 Task: Add Lucky Spoon Bakery Gluten Free Chocolate Chip Cookies to the cart.
Action: Mouse moved to (745, 252)
Screenshot: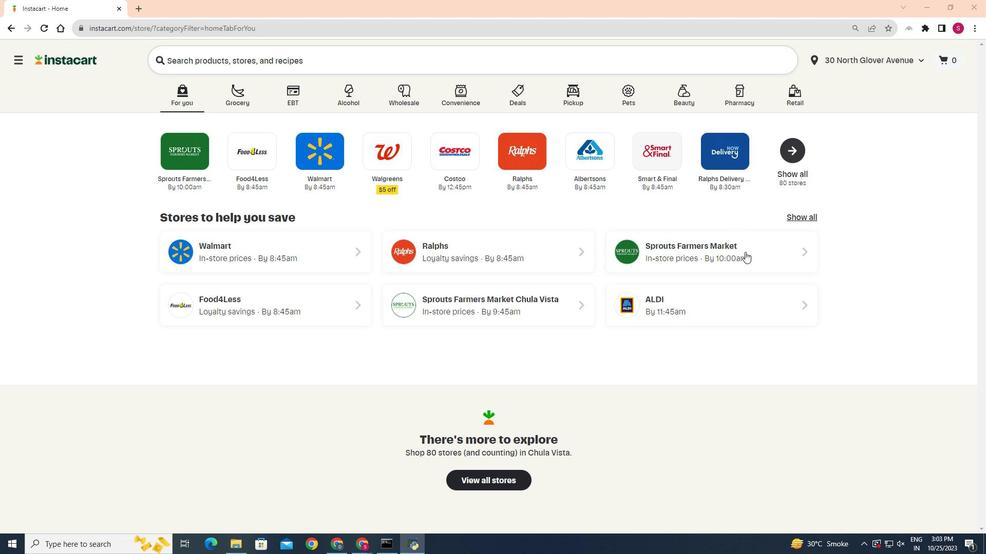 
Action: Mouse pressed left at (745, 252)
Screenshot: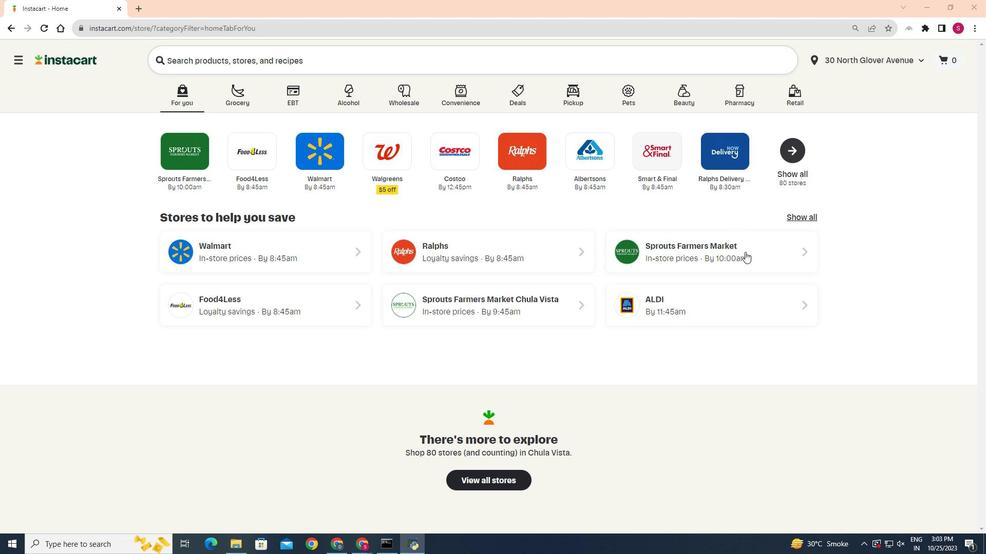 
Action: Mouse moved to (22, 445)
Screenshot: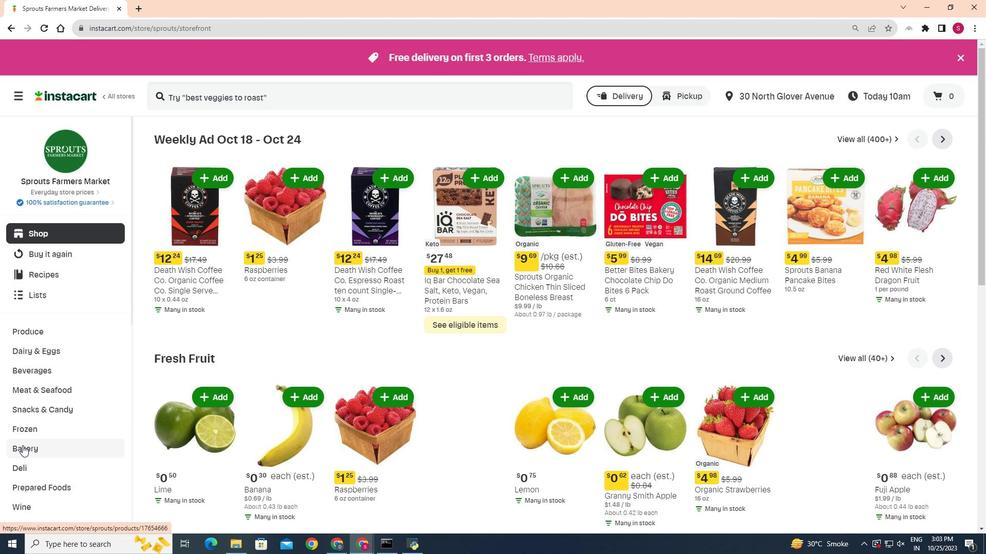 
Action: Mouse pressed left at (22, 445)
Screenshot: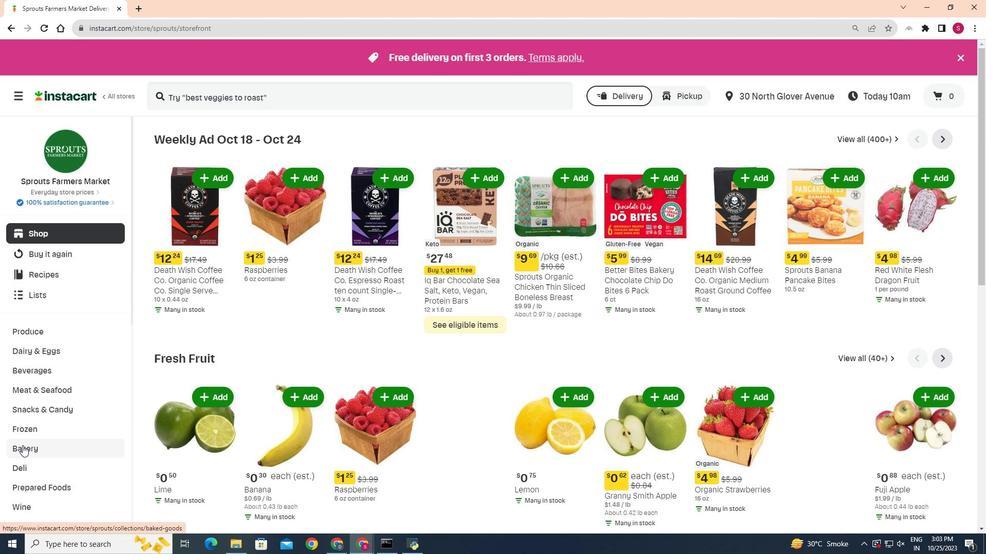 
Action: Mouse moved to (342, 165)
Screenshot: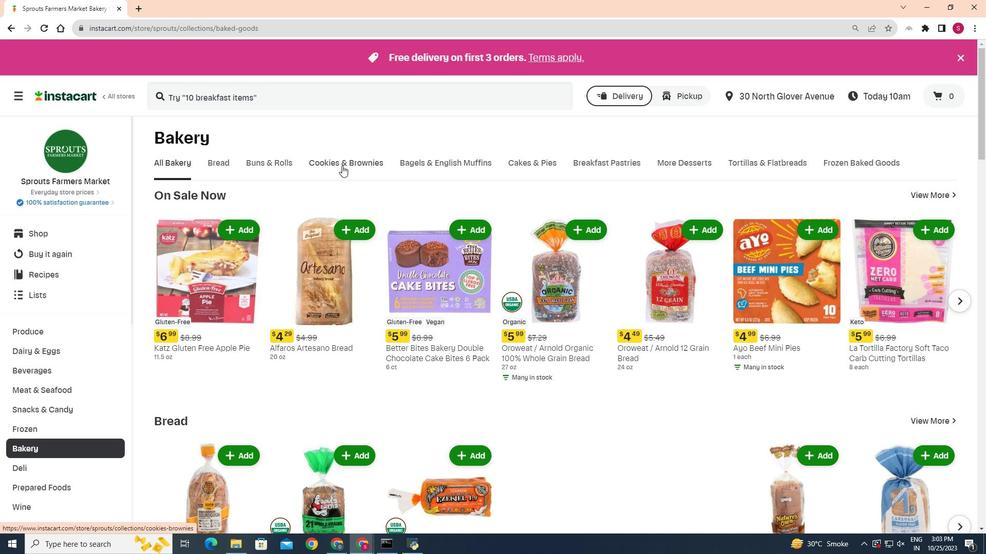 
Action: Mouse pressed left at (342, 165)
Screenshot: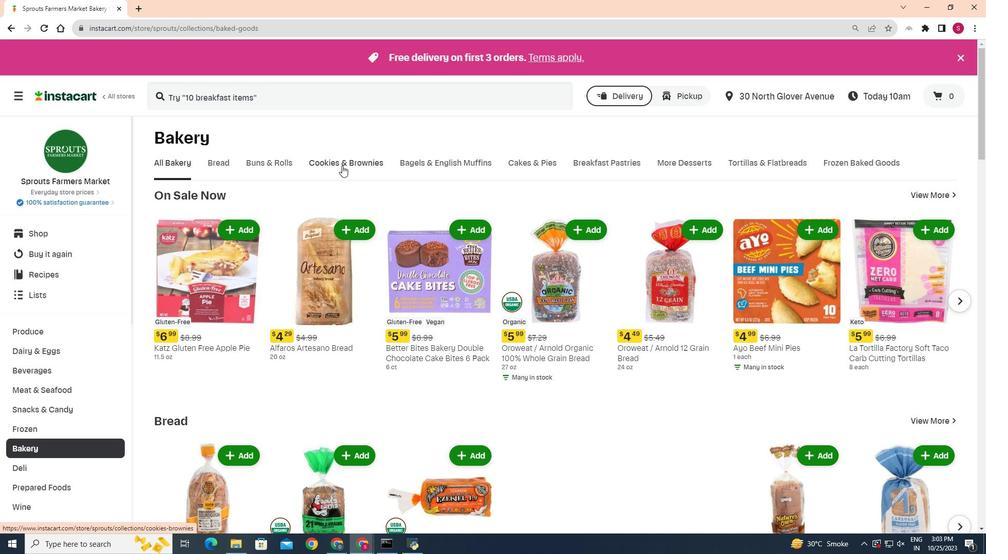 
Action: Mouse moved to (238, 208)
Screenshot: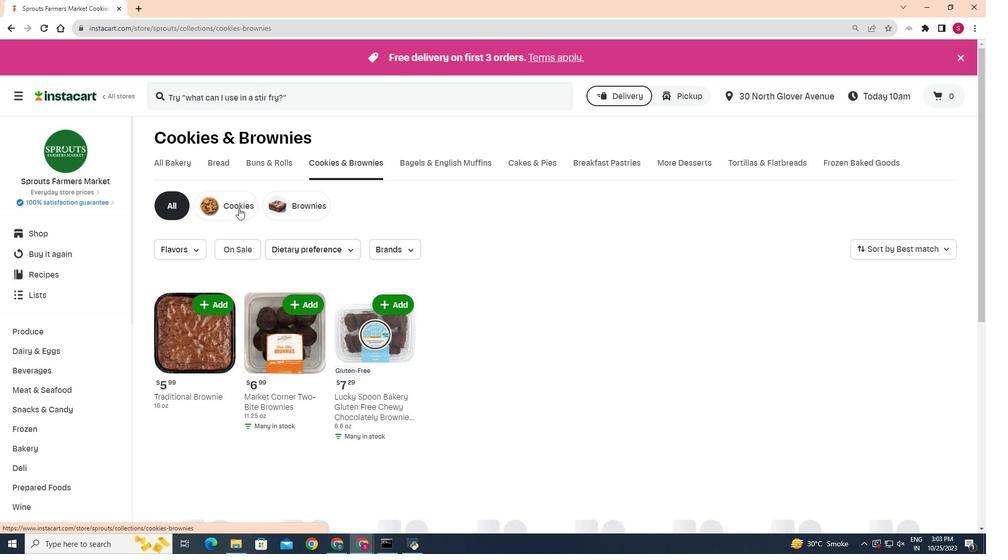 
Action: Mouse pressed left at (238, 208)
Screenshot: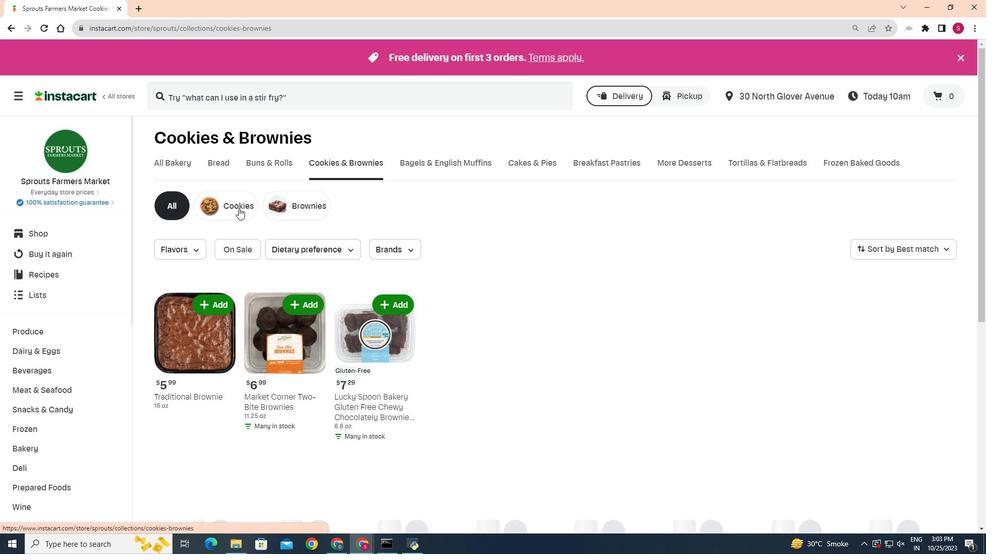 
Action: Mouse moved to (796, 317)
Screenshot: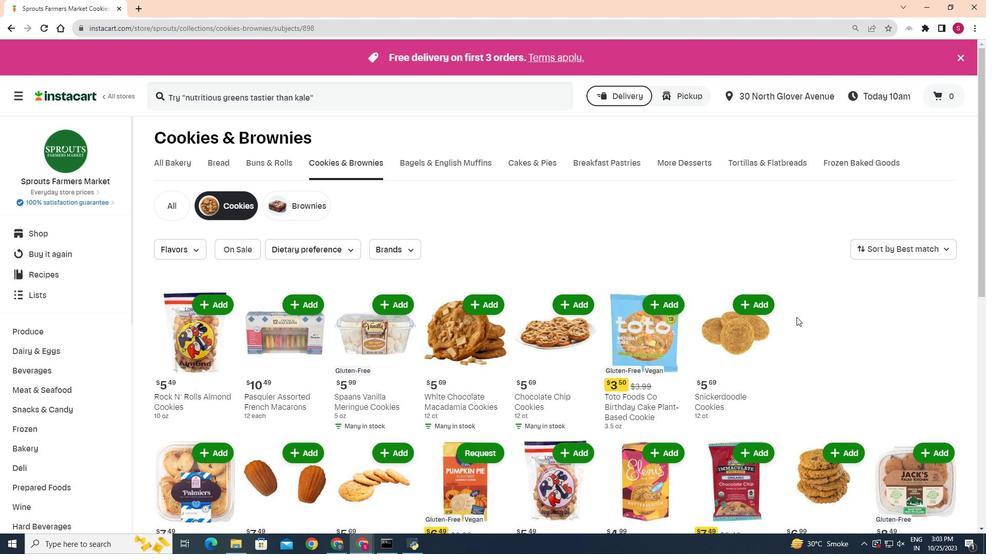 
Action: Mouse scrolled (796, 316) with delta (0, 0)
Screenshot: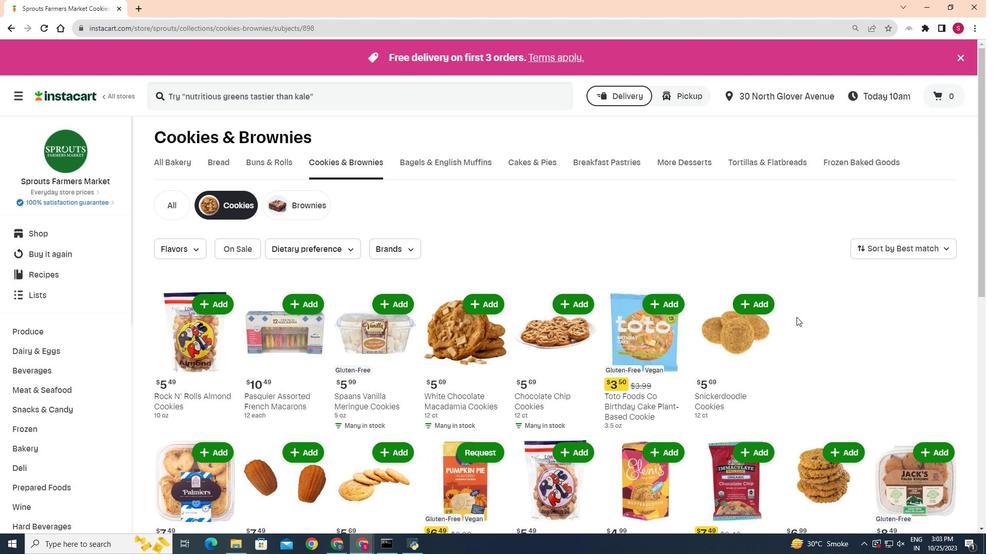 
Action: Mouse scrolled (796, 316) with delta (0, 0)
Screenshot: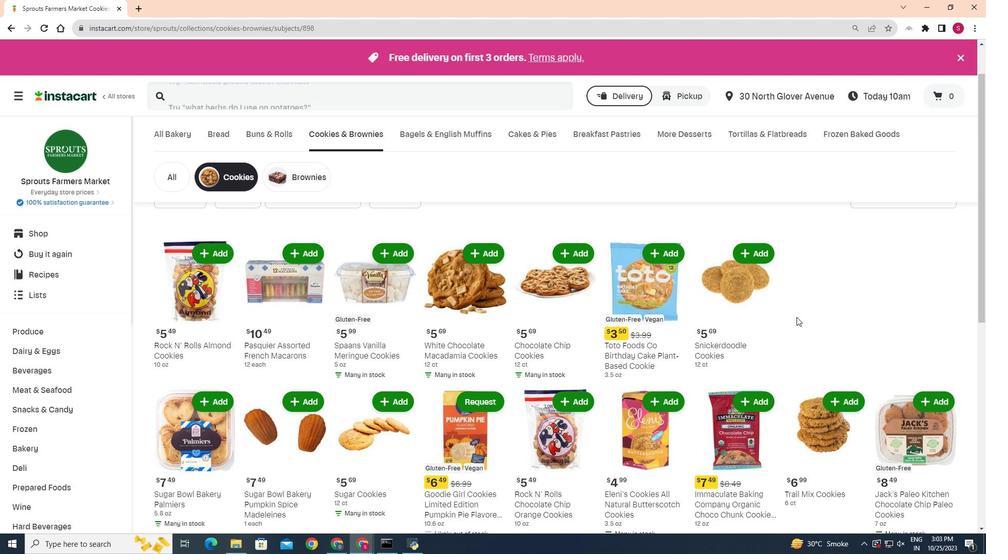 
Action: Mouse scrolled (796, 316) with delta (0, 0)
Screenshot: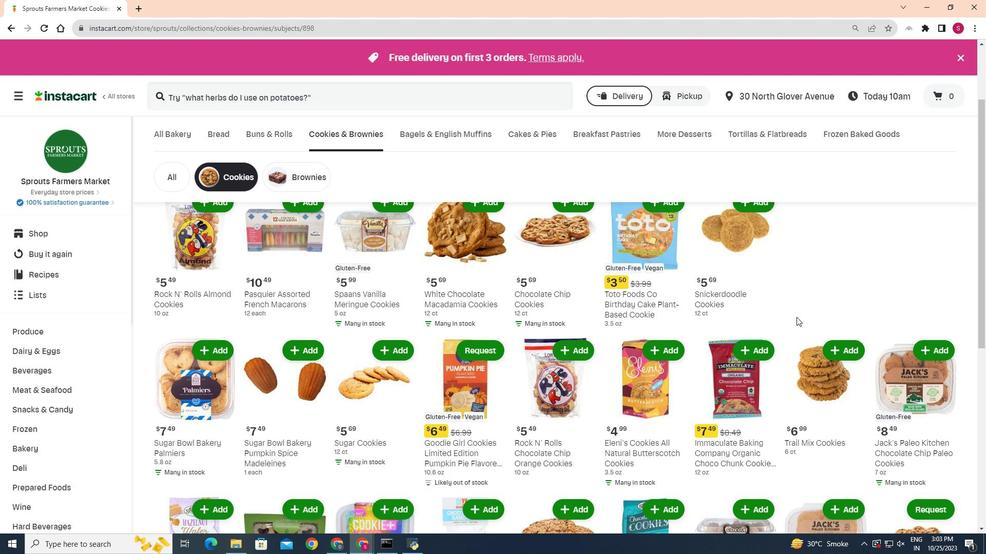 
Action: Mouse moved to (733, 327)
Screenshot: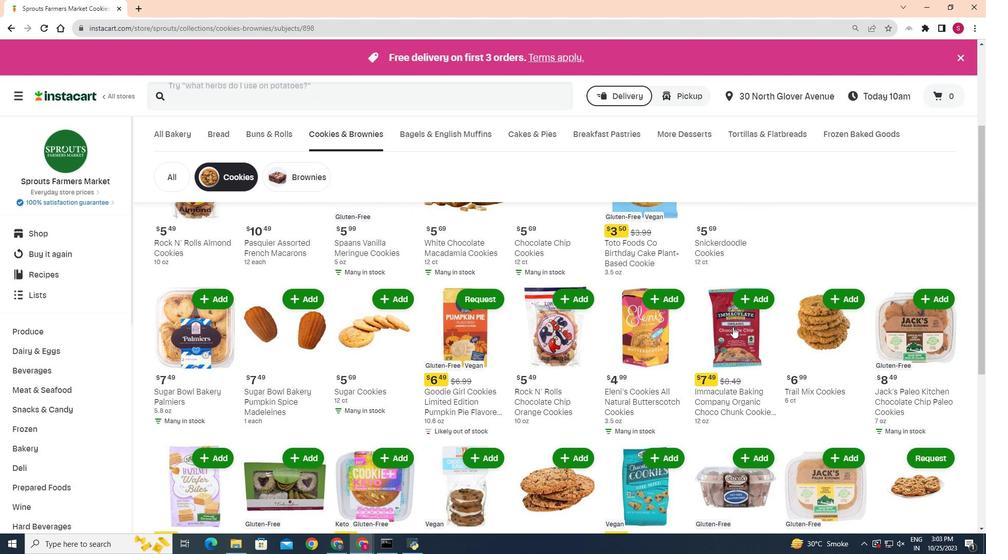 
Action: Mouse scrolled (733, 326) with delta (0, 0)
Screenshot: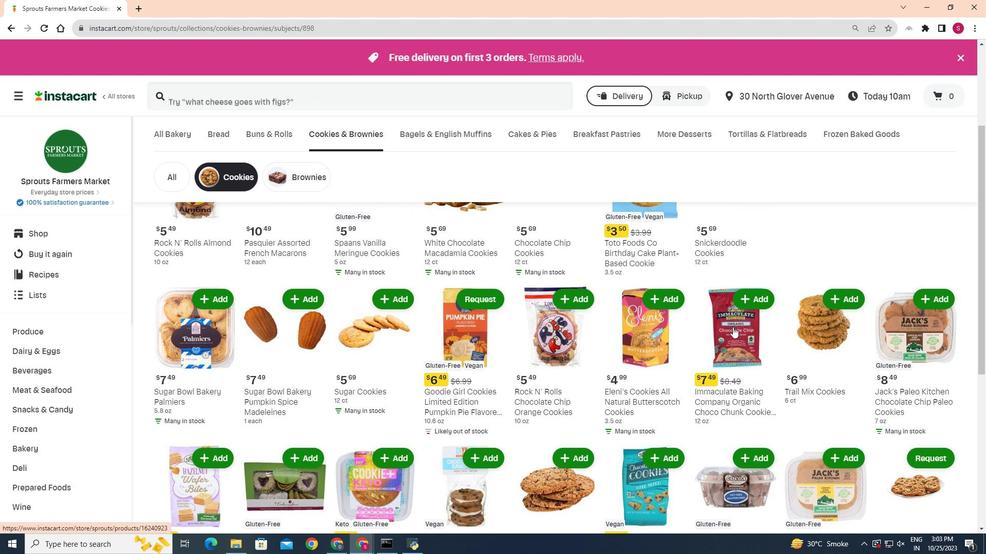 
Action: Mouse scrolled (733, 326) with delta (0, 0)
Screenshot: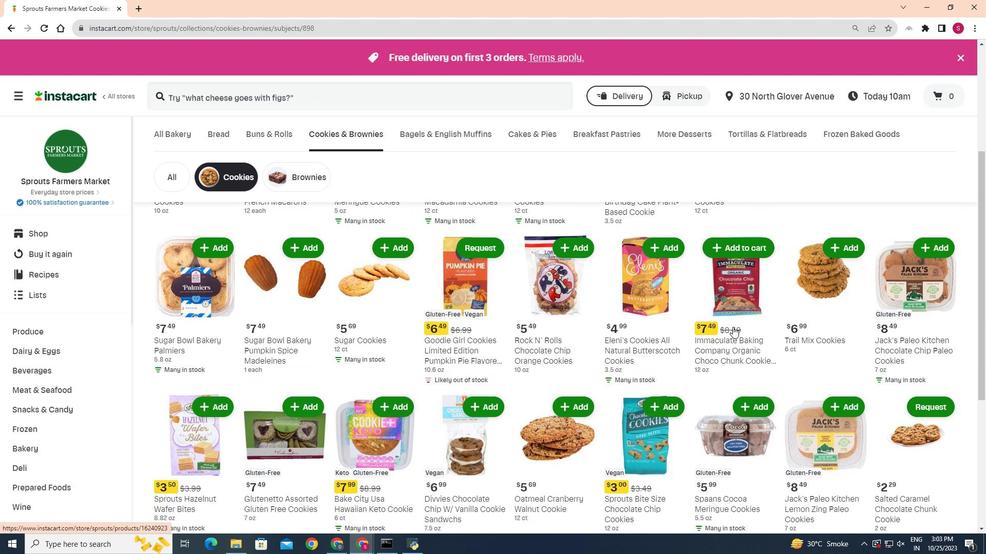 
Action: Mouse moved to (734, 326)
Screenshot: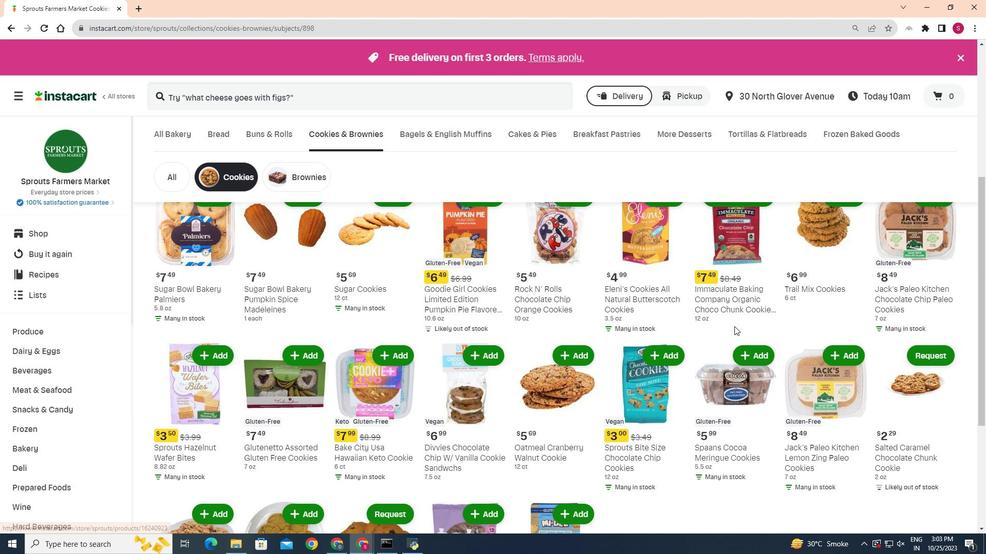 
Action: Mouse scrolled (734, 326) with delta (0, 0)
Screenshot: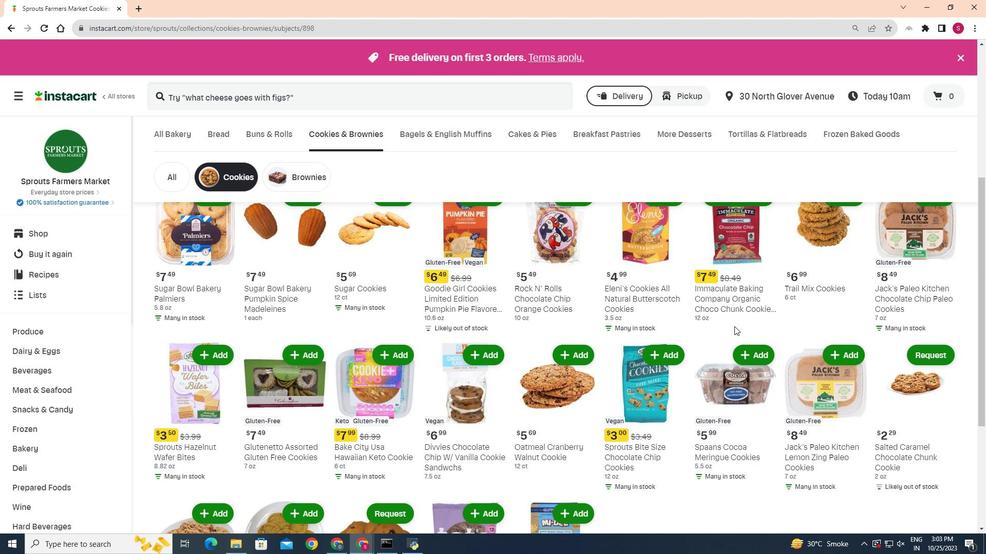 
Action: Mouse moved to (735, 326)
Screenshot: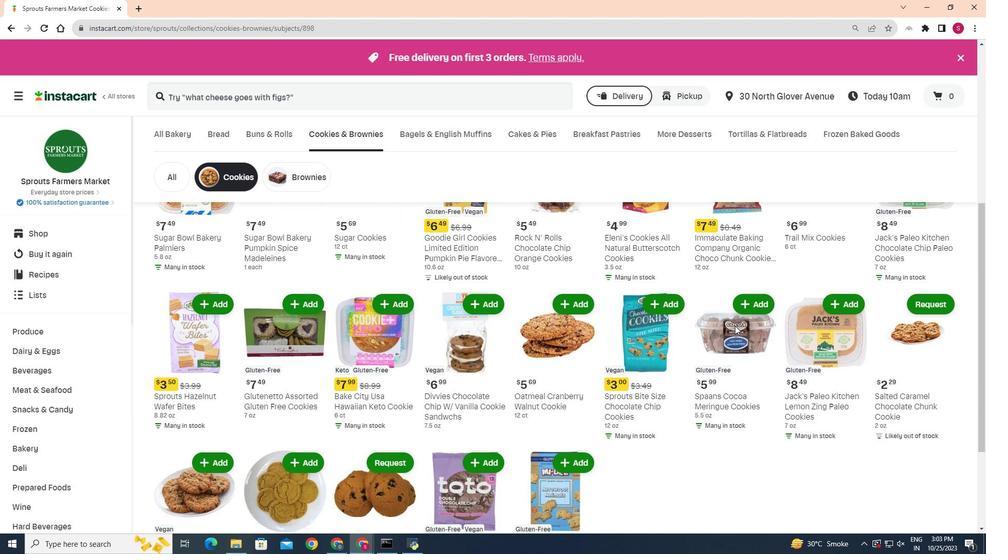 
Action: Mouse scrolled (735, 325) with delta (0, 0)
Screenshot: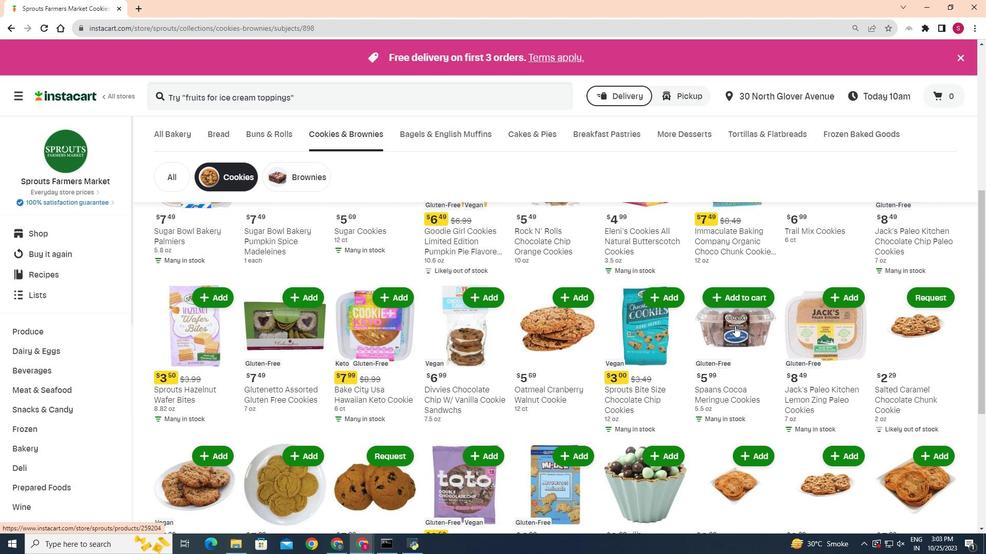 
Action: Mouse scrolled (735, 325) with delta (0, 0)
Screenshot: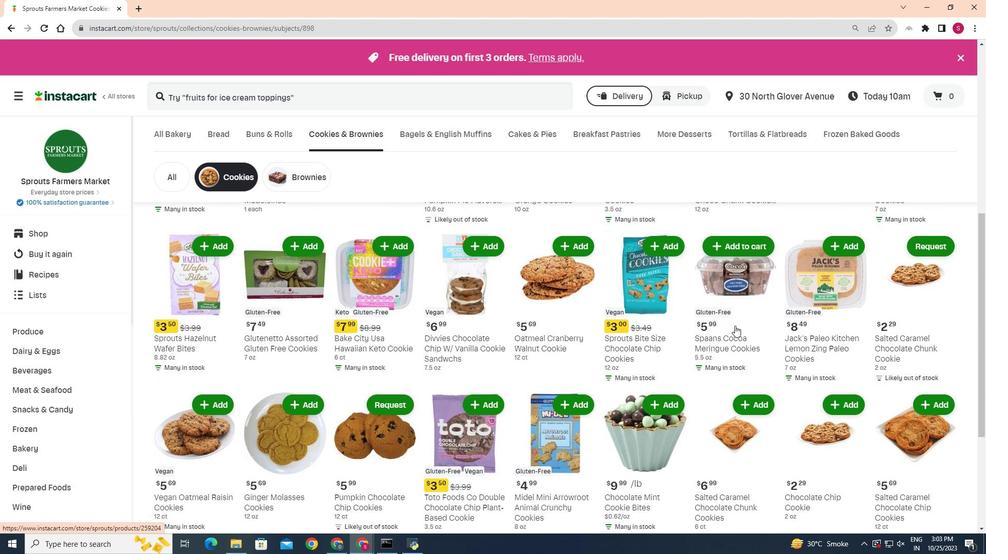 
Action: Mouse moved to (735, 325)
Screenshot: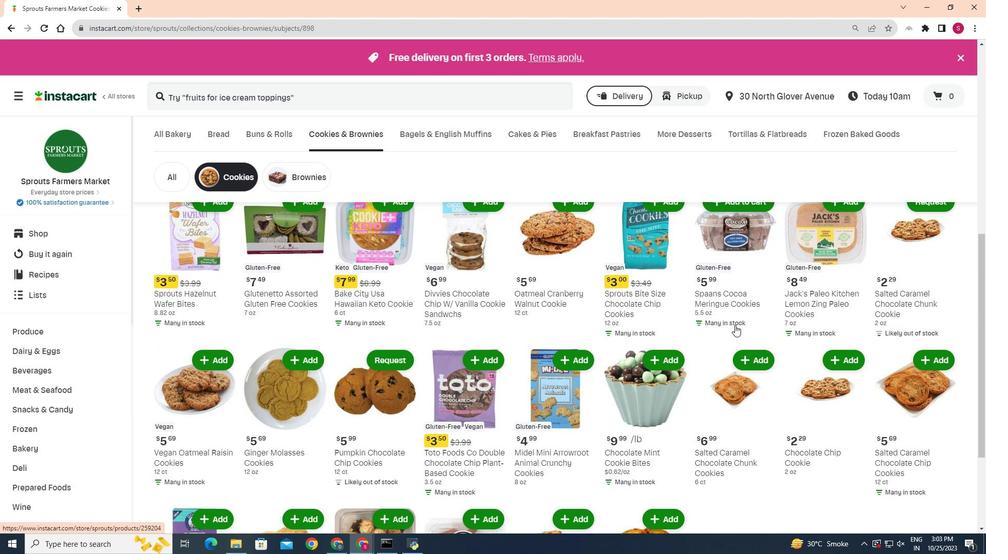 
Action: Mouse scrolled (735, 325) with delta (0, 0)
Screenshot: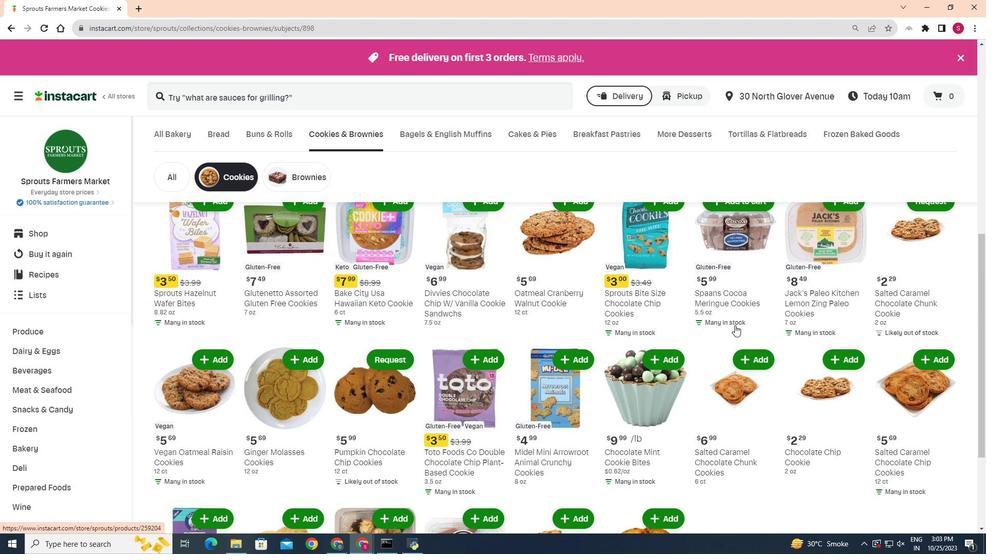 
Action: Mouse scrolled (735, 325) with delta (0, 0)
Screenshot: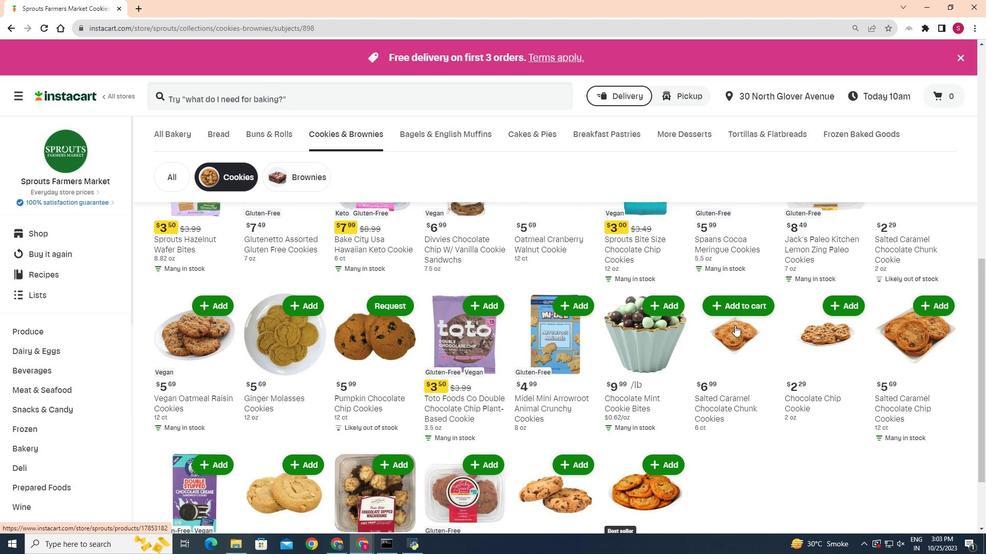 
Action: Mouse scrolled (735, 325) with delta (0, 0)
Screenshot: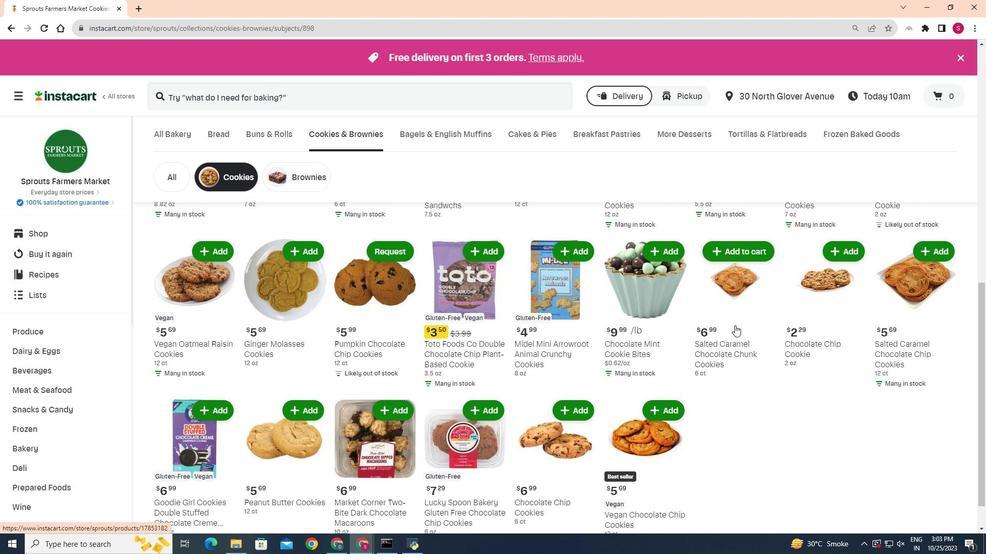 
Action: Mouse moved to (735, 324)
Screenshot: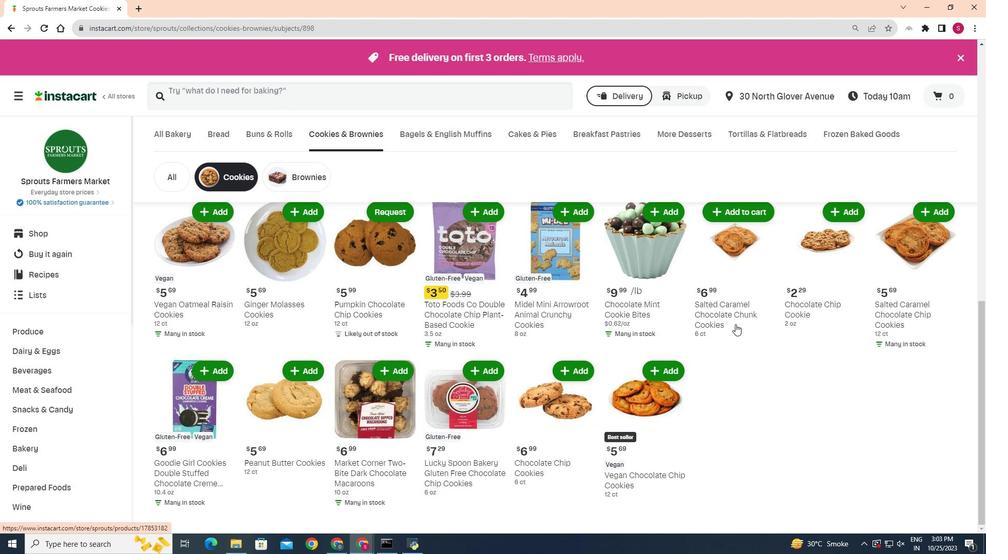 
Action: Mouse scrolled (735, 324) with delta (0, 0)
Screenshot: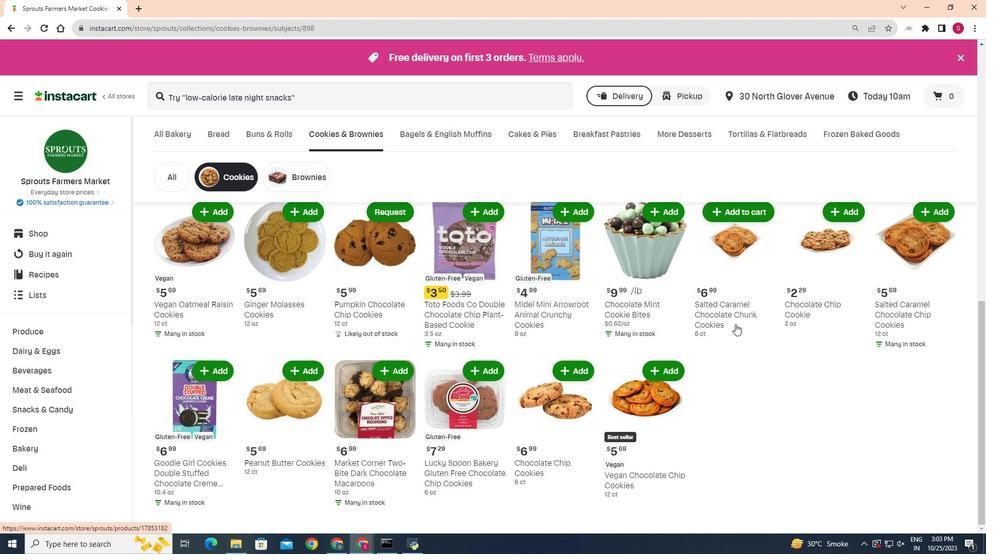 
Action: Mouse moved to (479, 369)
Screenshot: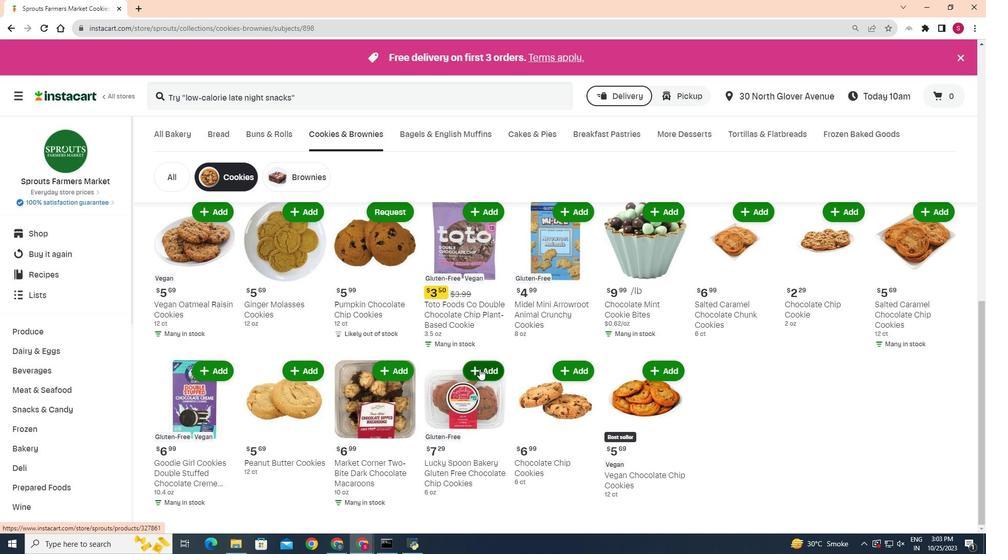 
Action: Mouse pressed left at (479, 369)
Screenshot: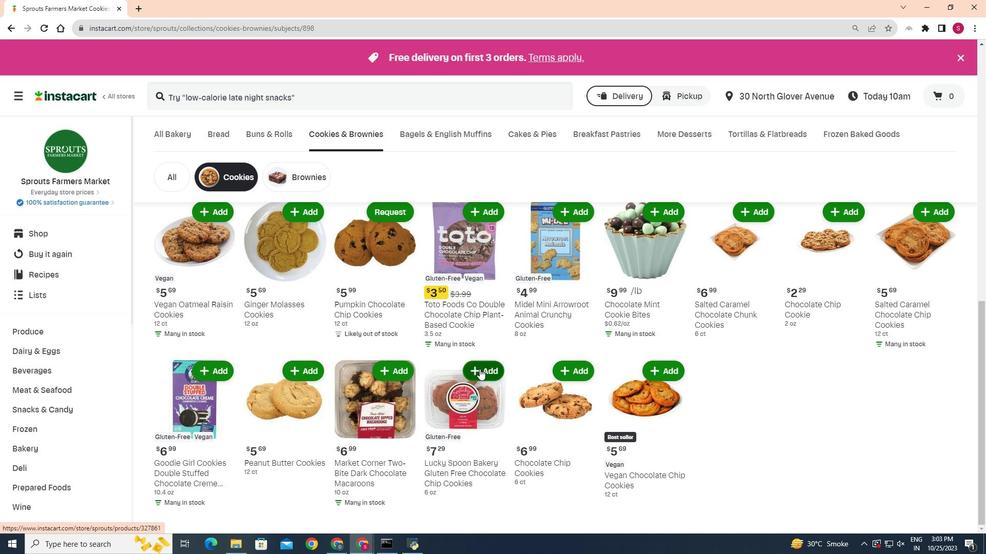 
Action: Mouse moved to (480, 367)
Screenshot: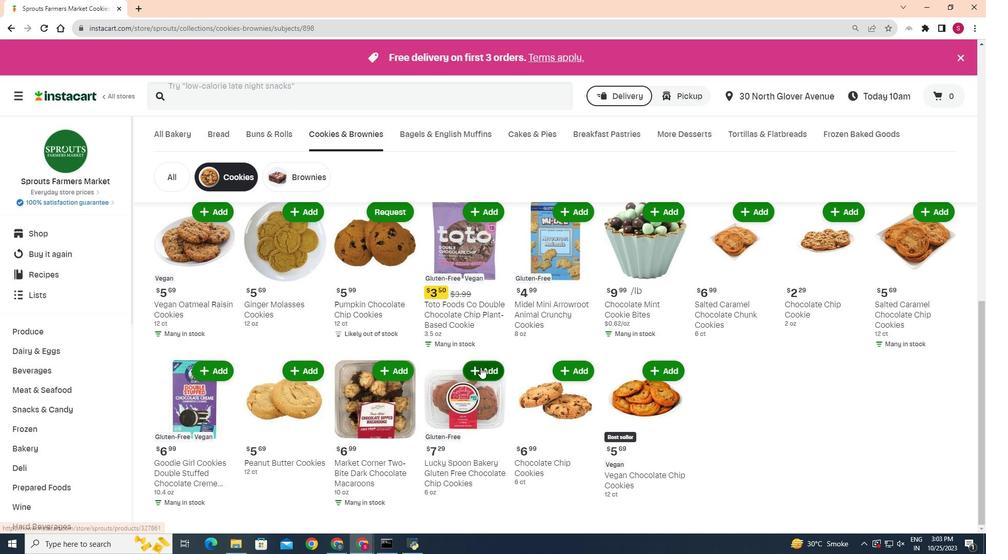 
